 Task: Change slide transition to slight from right.
Action: Mouse moved to (95, 66)
Screenshot: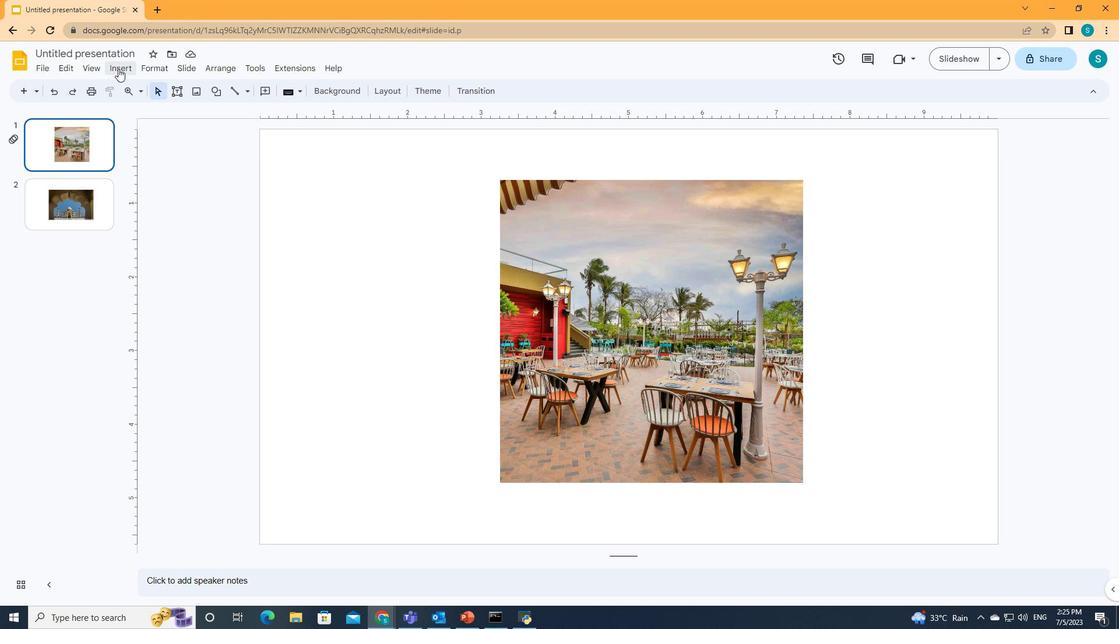 
Action: Mouse pressed left at (95, 66)
Screenshot: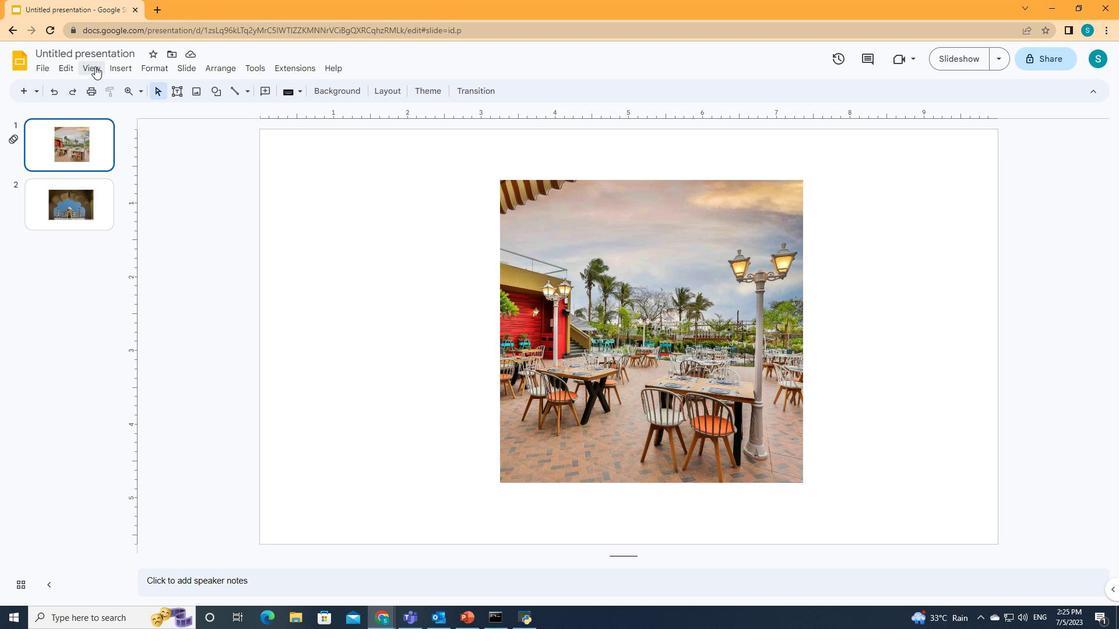 
Action: Mouse moved to (109, 103)
Screenshot: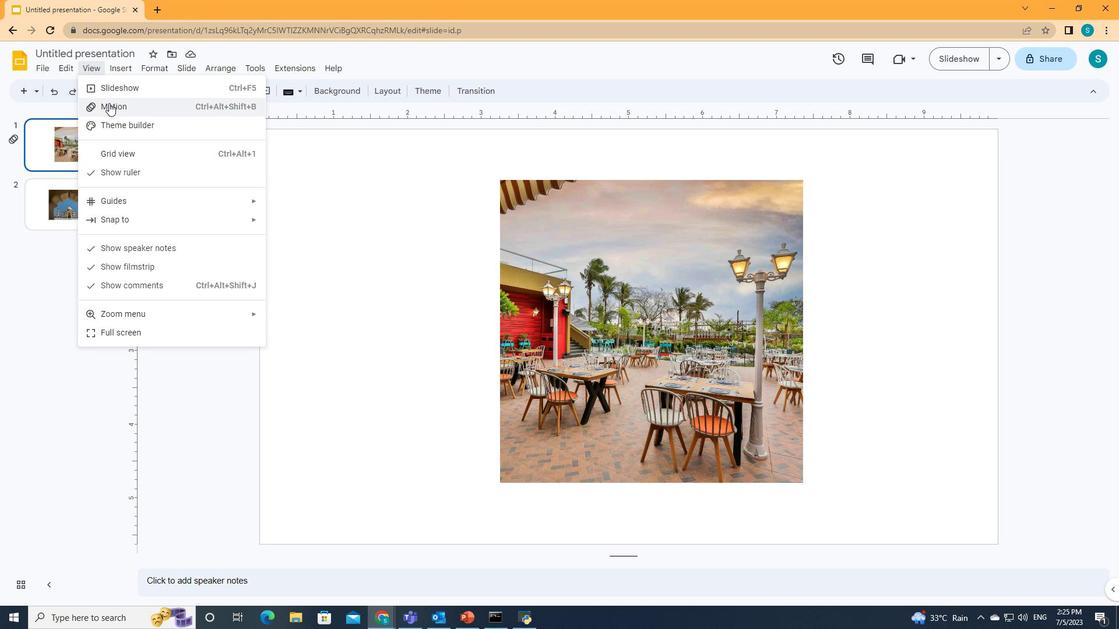 
Action: Mouse pressed left at (109, 103)
Screenshot: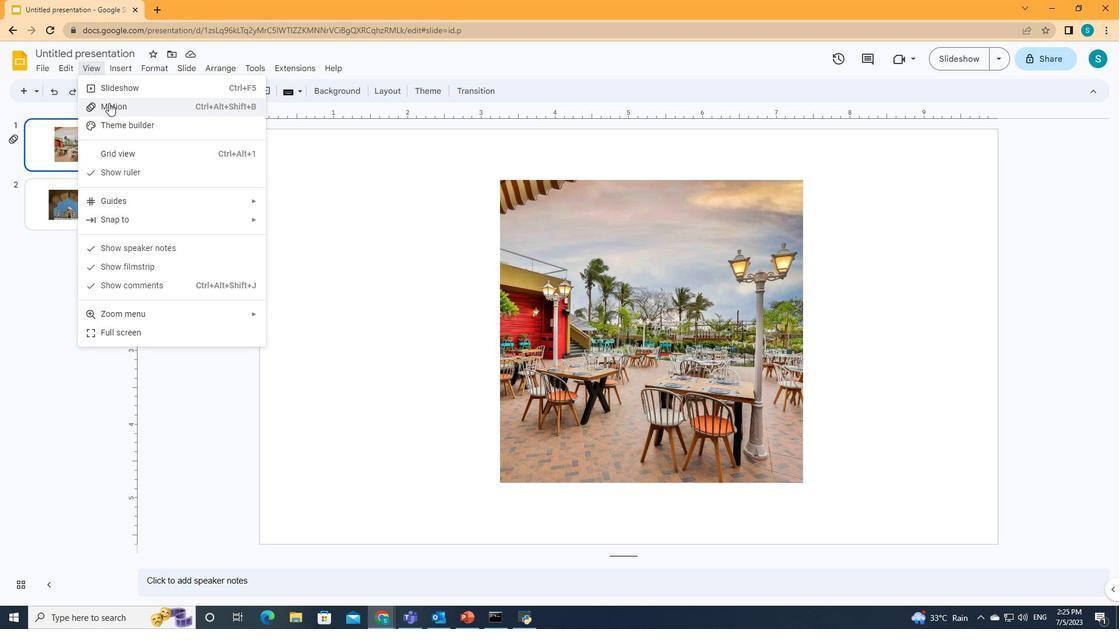 
Action: Mouse moved to (947, 161)
Screenshot: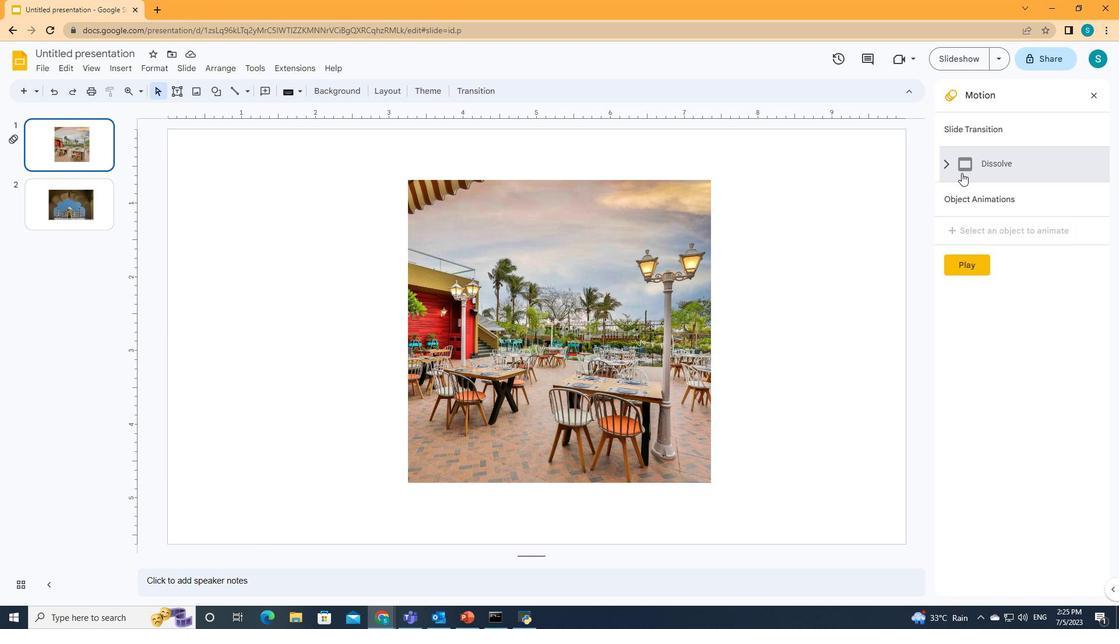 
Action: Mouse pressed left at (947, 161)
Screenshot: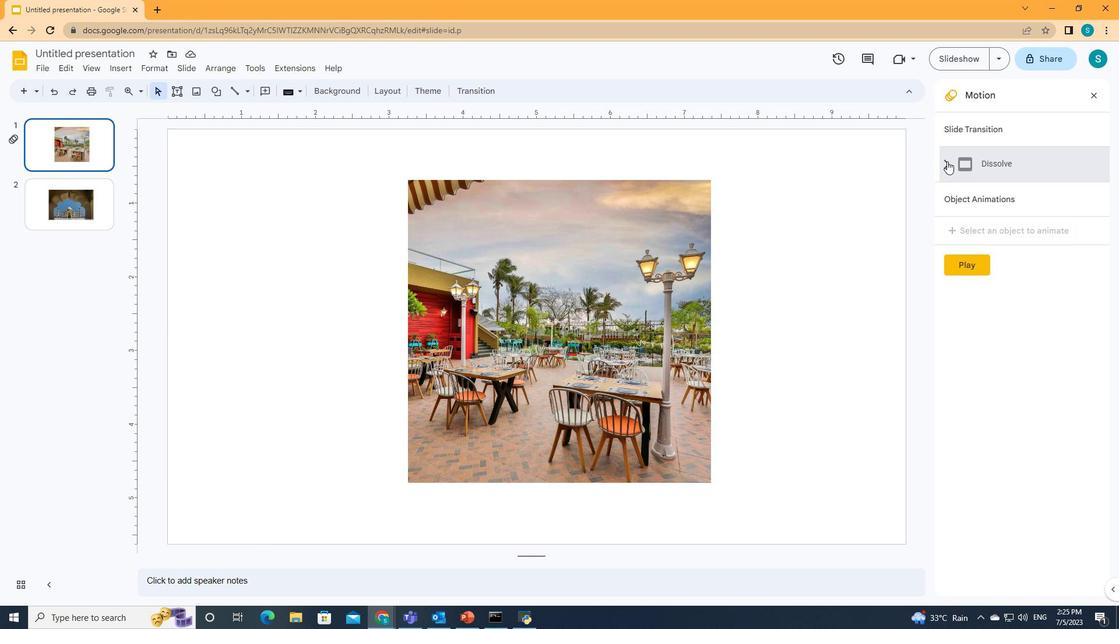 
Action: Mouse moved to (1086, 206)
Screenshot: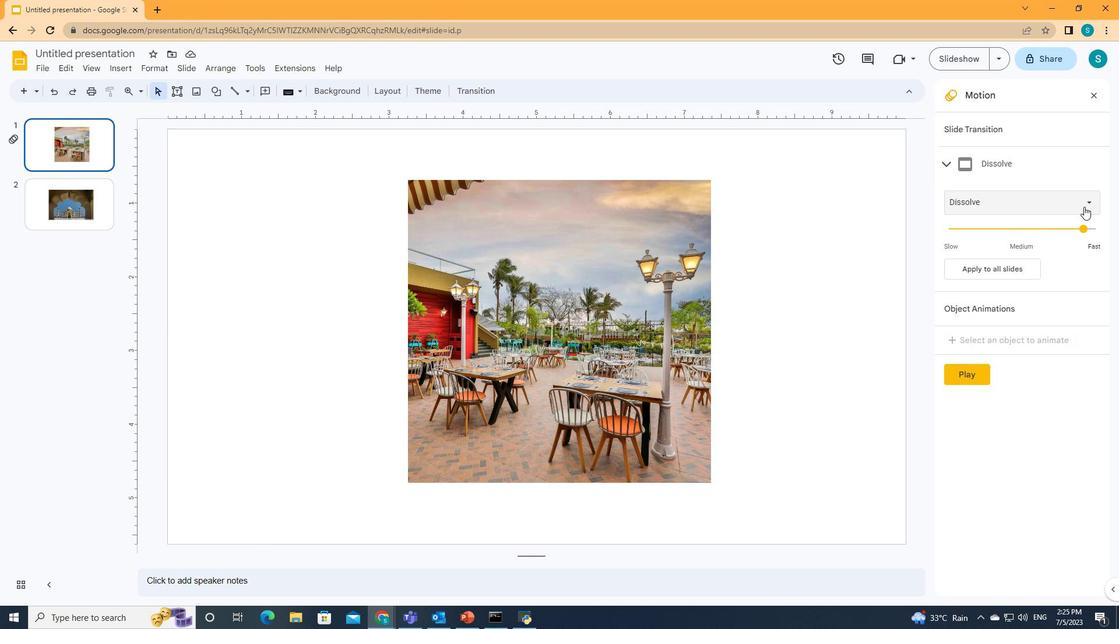 
Action: Mouse pressed left at (1086, 206)
Screenshot: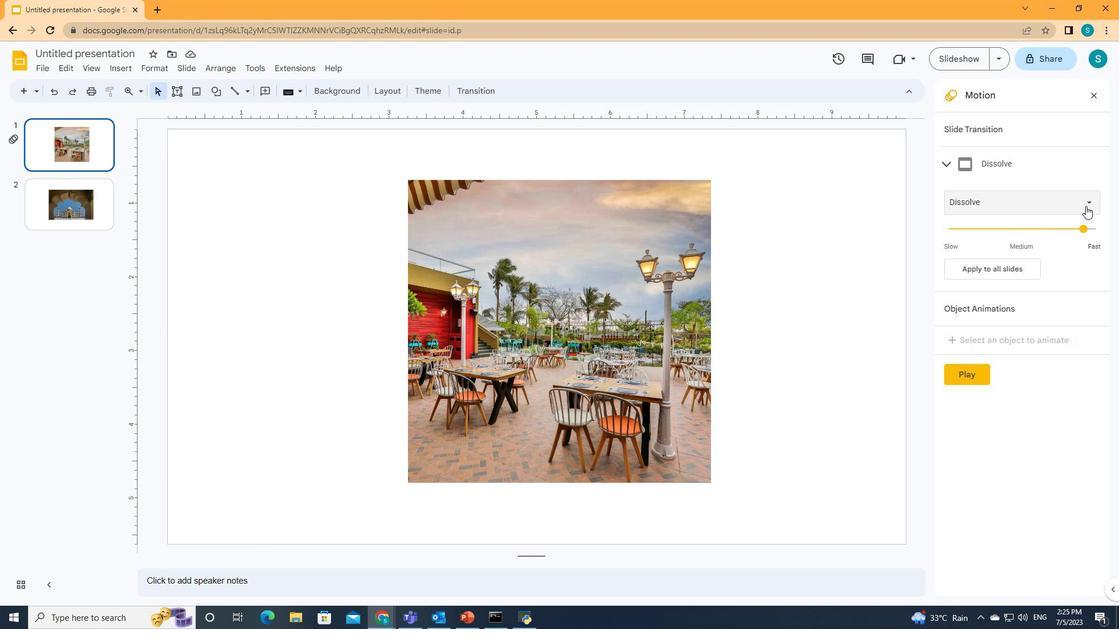 
Action: Mouse moved to (1012, 281)
Screenshot: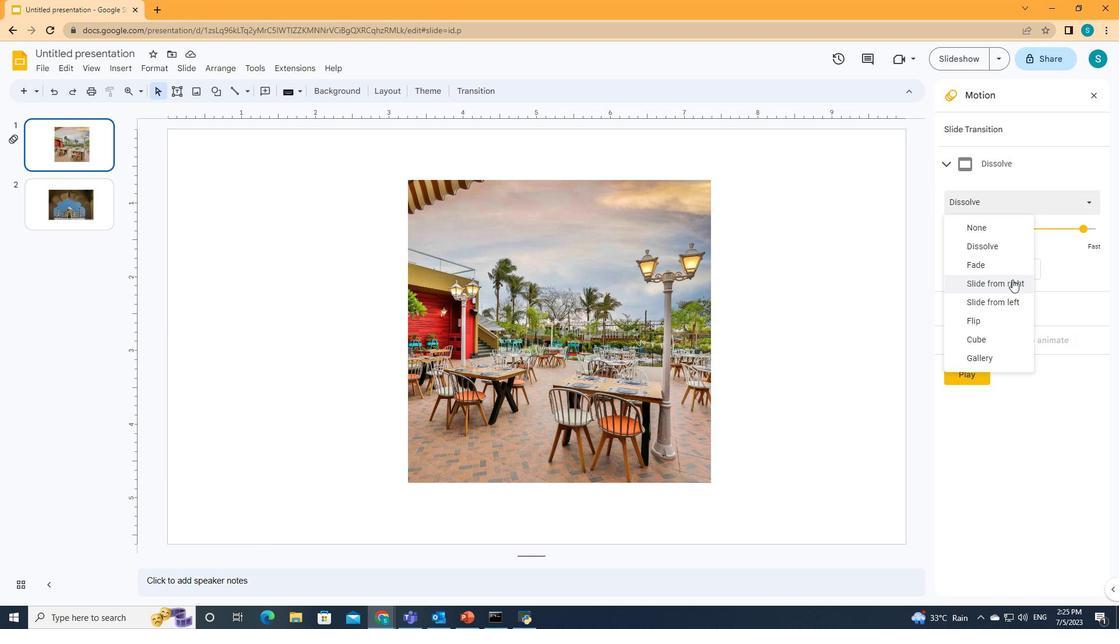 
Action: Mouse pressed left at (1012, 281)
Screenshot: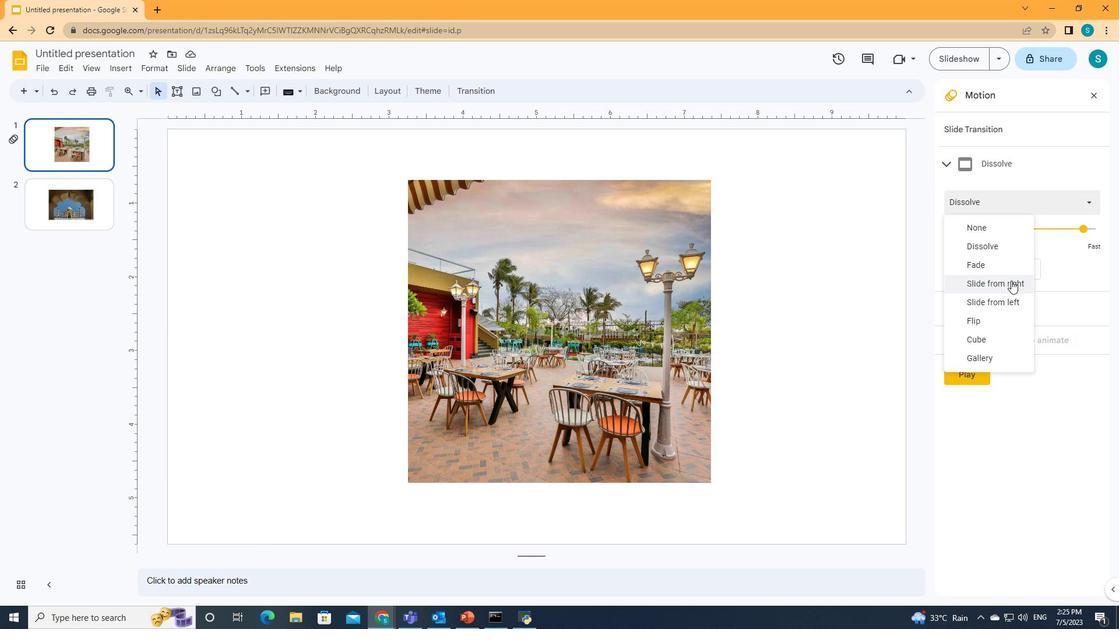
